 Task: Create a due date automation trigger when advanced on, 2 working days after a card is due add dates not due next week at 11:00 AM.
Action: Mouse moved to (1214, 94)
Screenshot: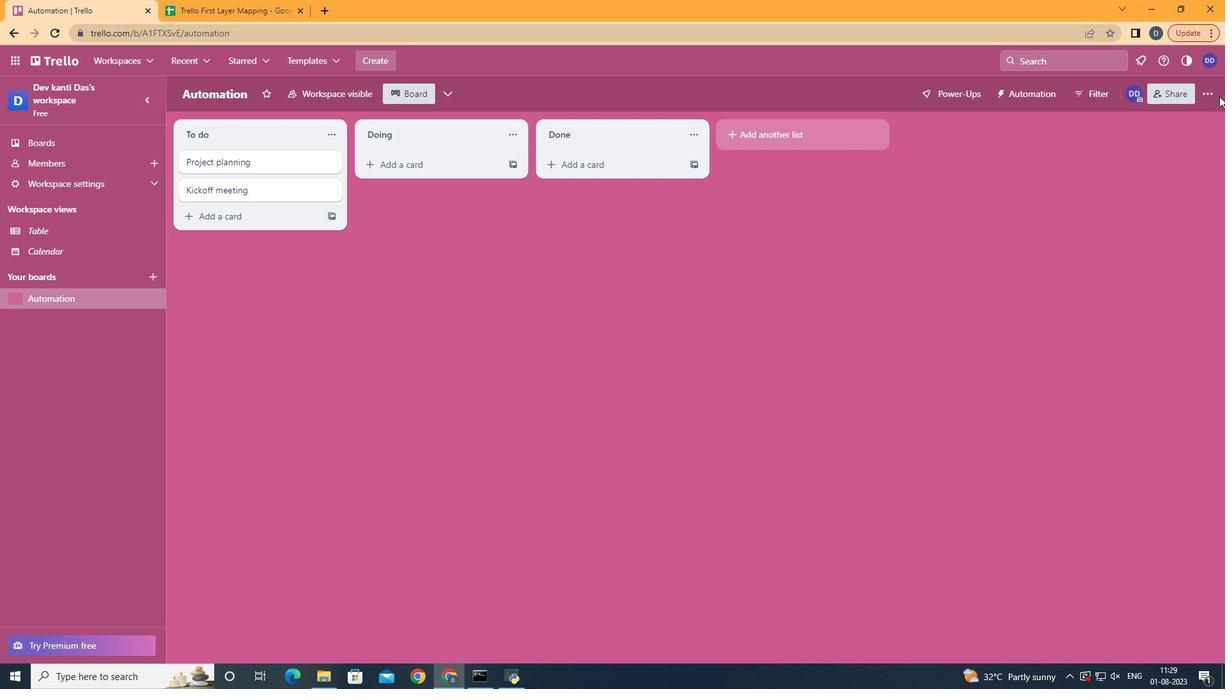 
Action: Mouse pressed left at (1214, 94)
Screenshot: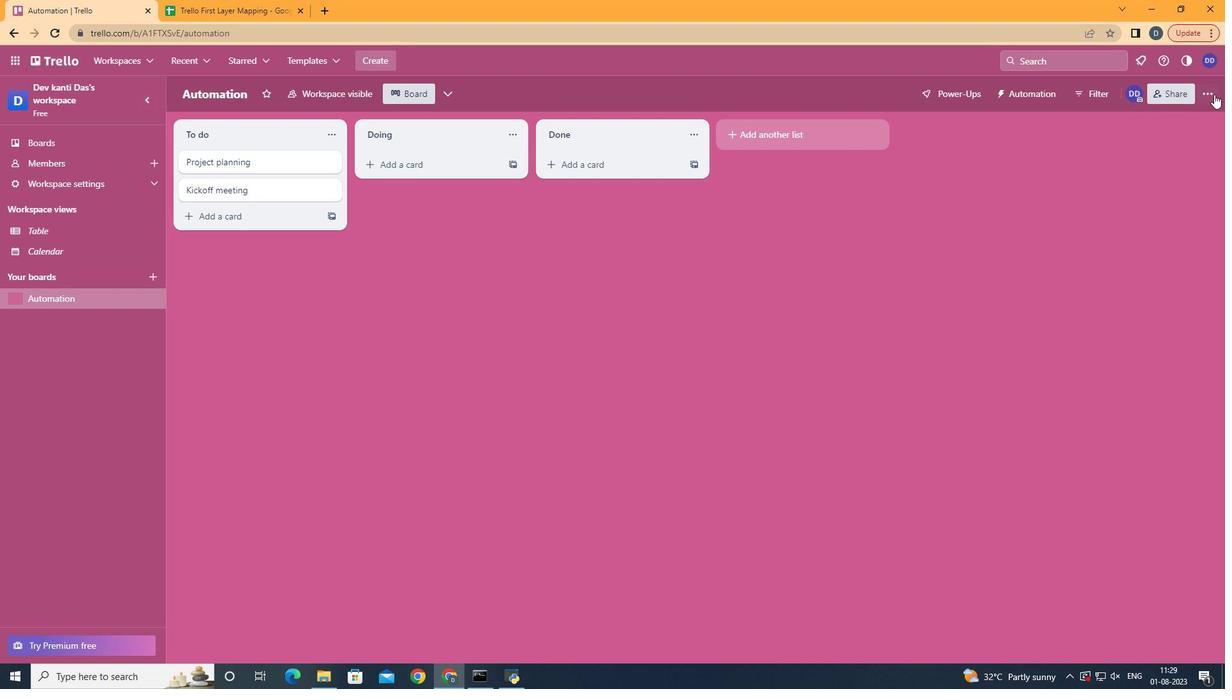 
Action: Mouse moved to (1166, 265)
Screenshot: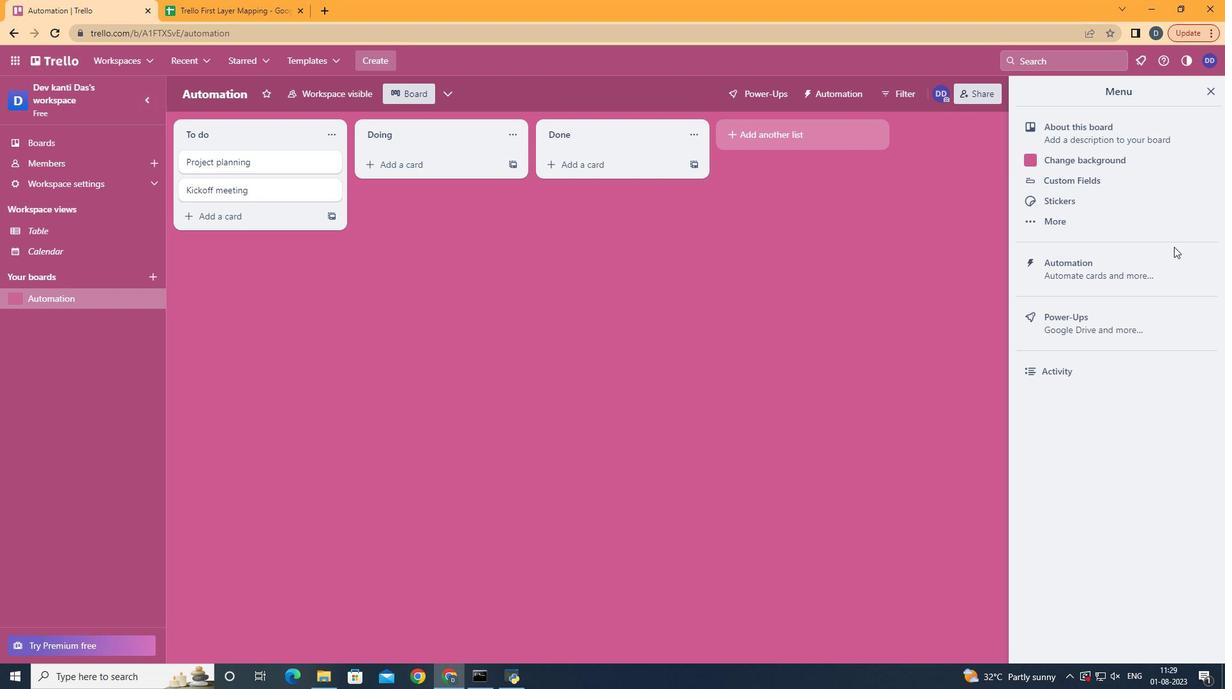 
Action: Mouse pressed left at (1166, 265)
Screenshot: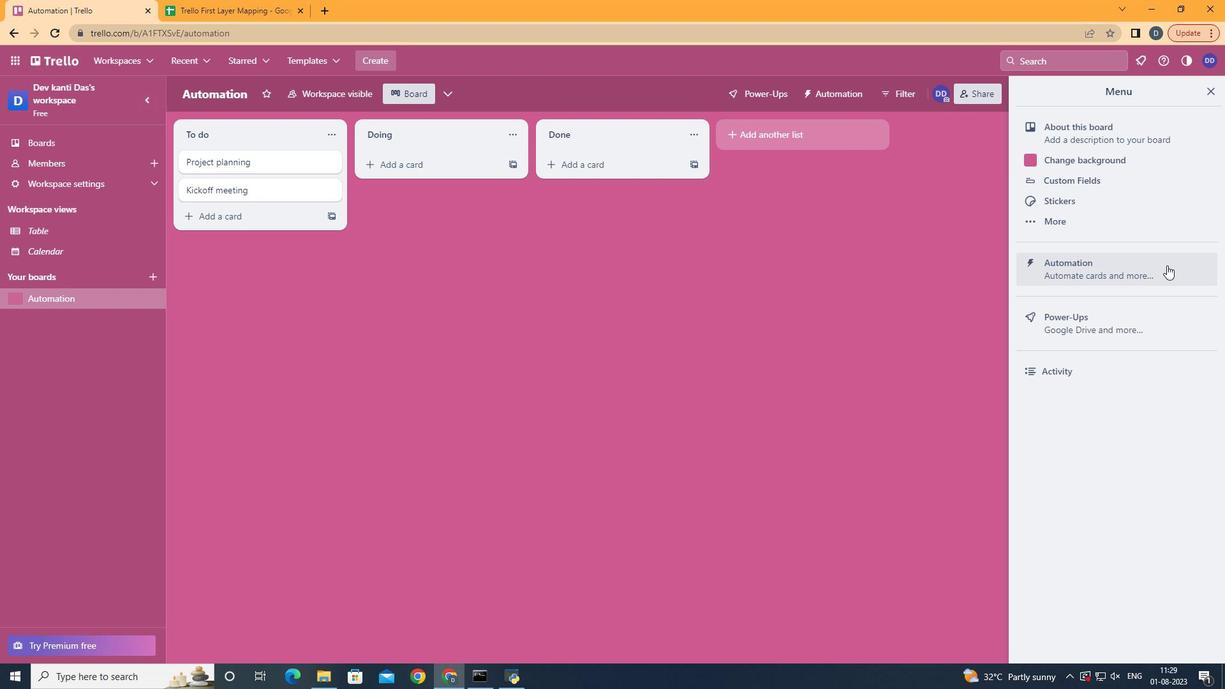 
Action: Mouse moved to (259, 254)
Screenshot: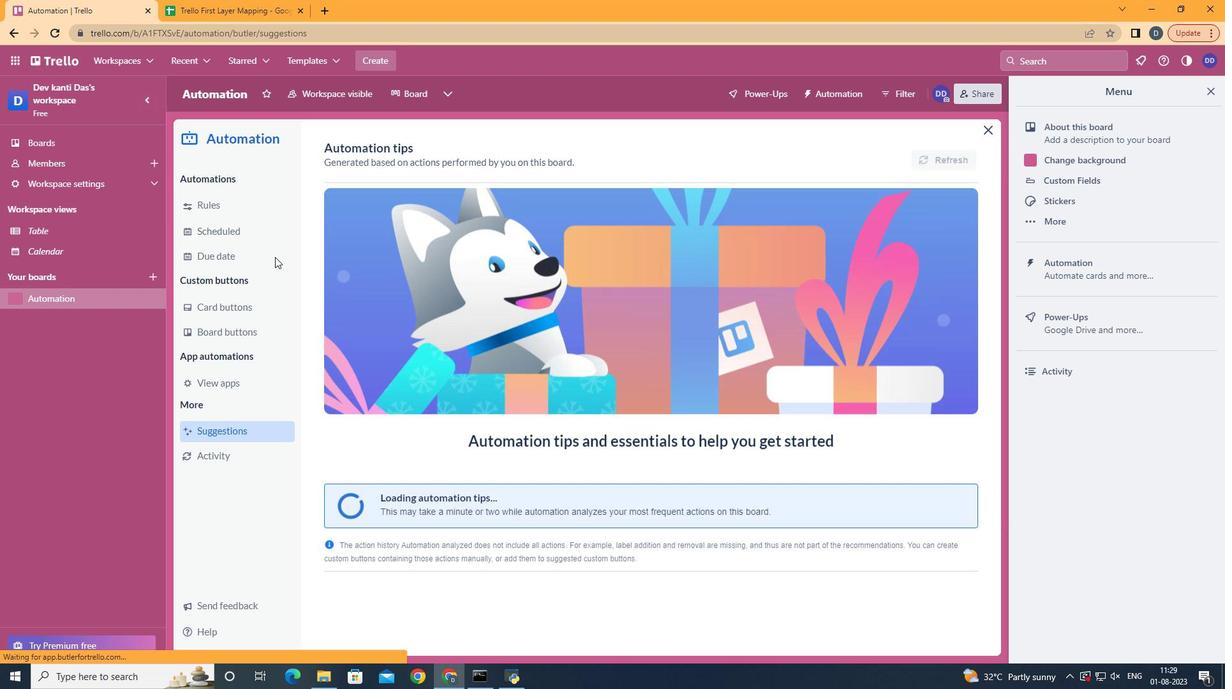 
Action: Mouse pressed left at (259, 254)
Screenshot: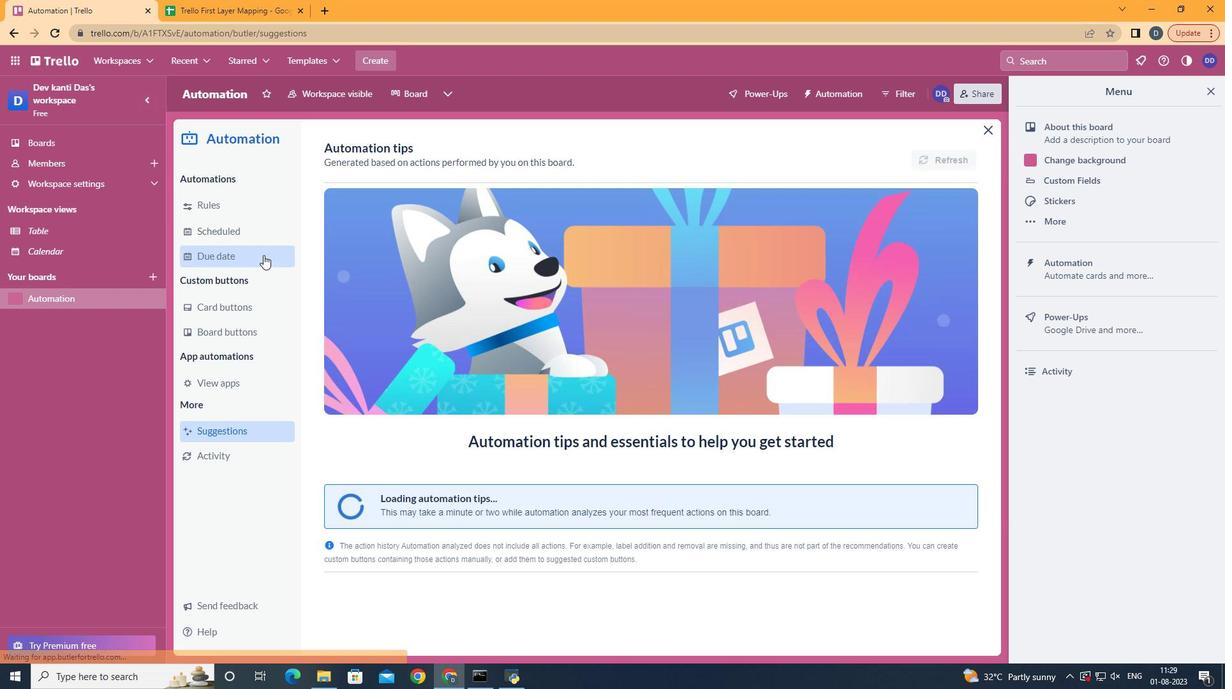 
Action: Mouse moved to (903, 153)
Screenshot: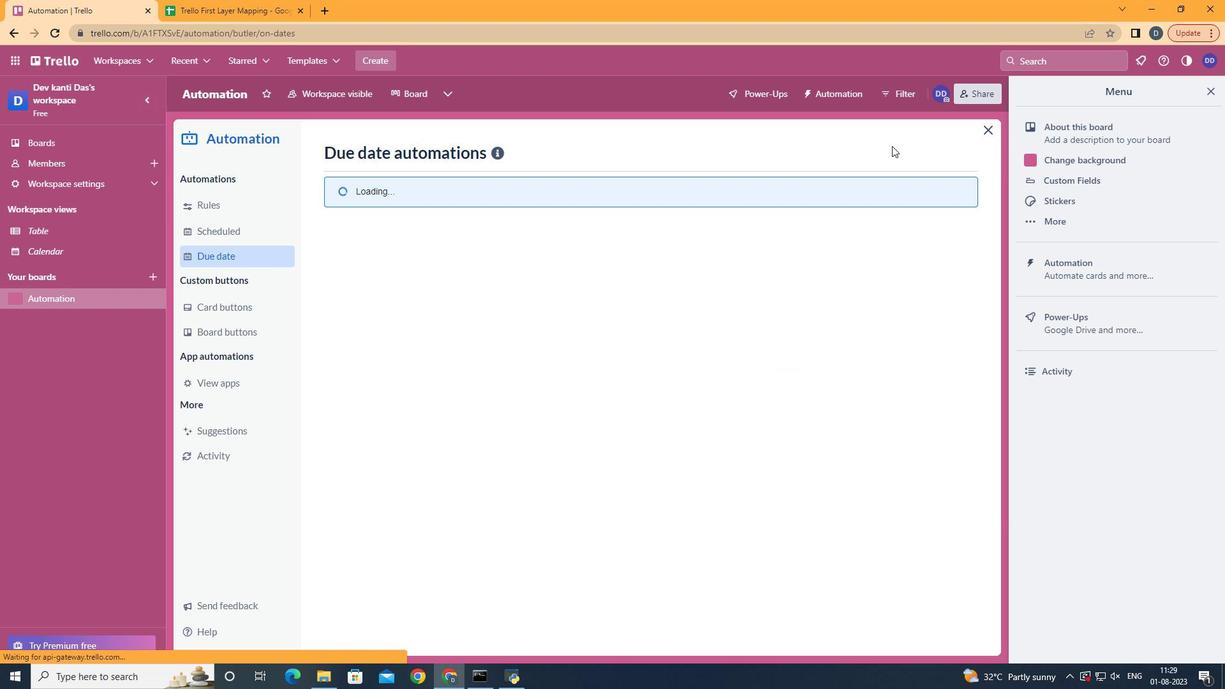 
Action: Mouse pressed left at (903, 153)
Screenshot: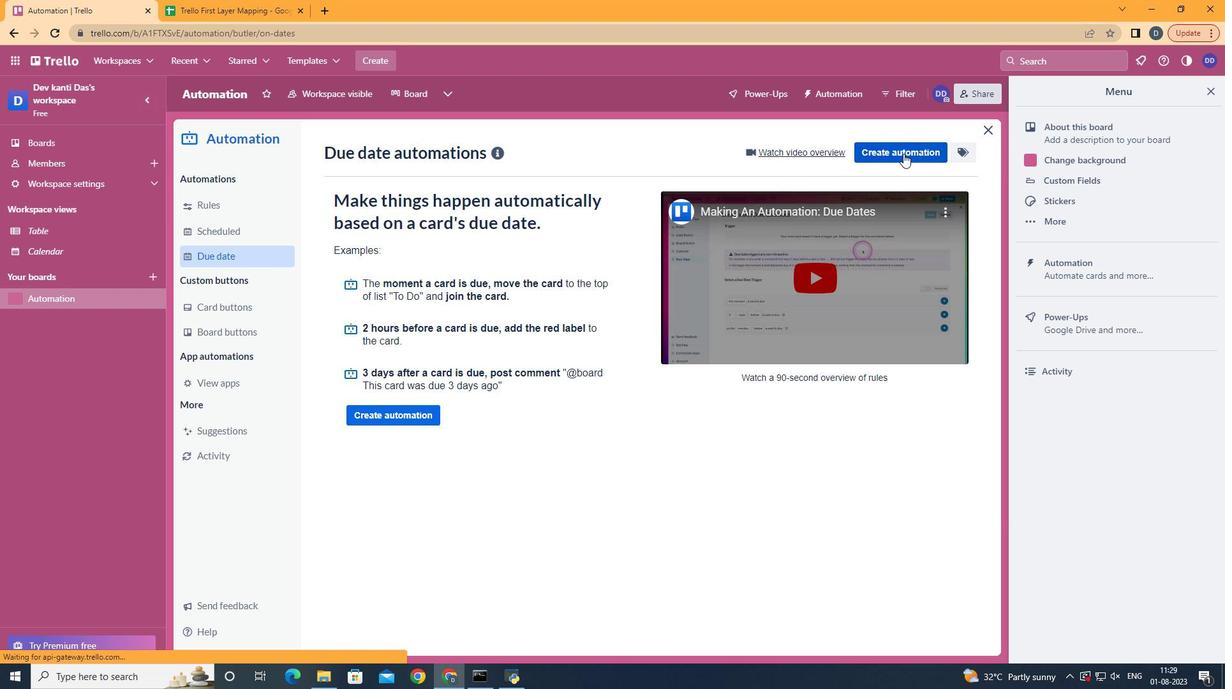 
Action: Mouse moved to (713, 273)
Screenshot: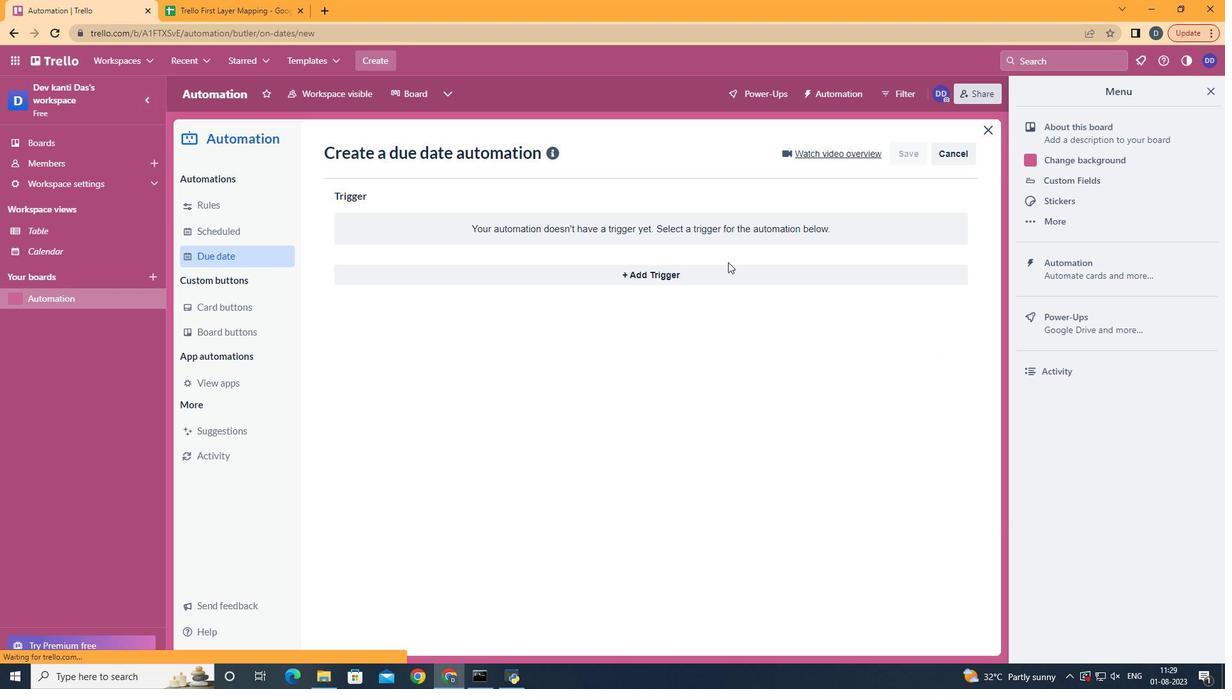 
Action: Mouse pressed left at (713, 273)
Screenshot: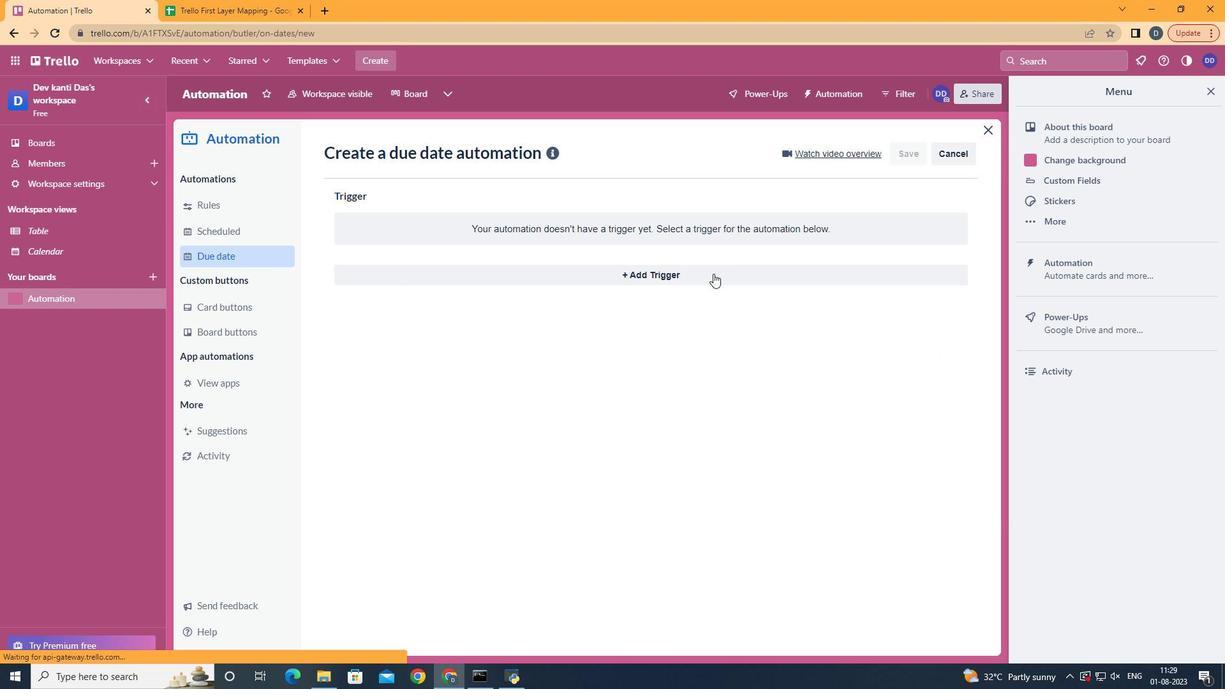 
Action: Mouse moved to (406, 511)
Screenshot: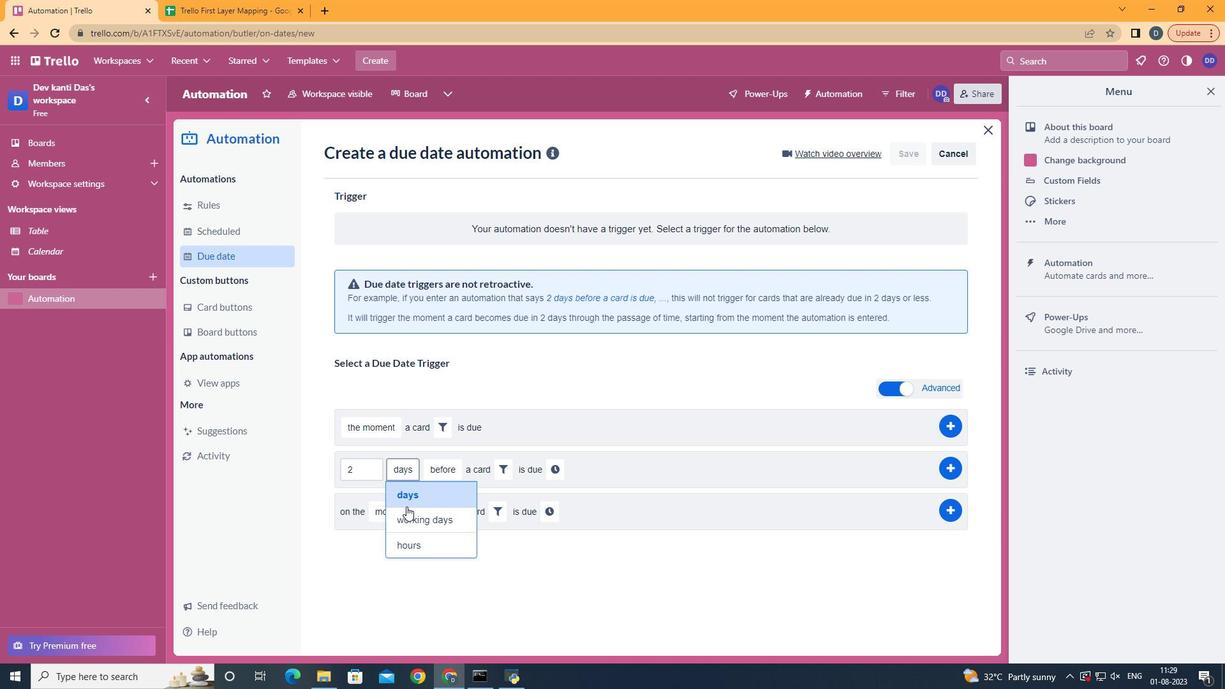 
Action: Mouse pressed left at (406, 511)
Screenshot: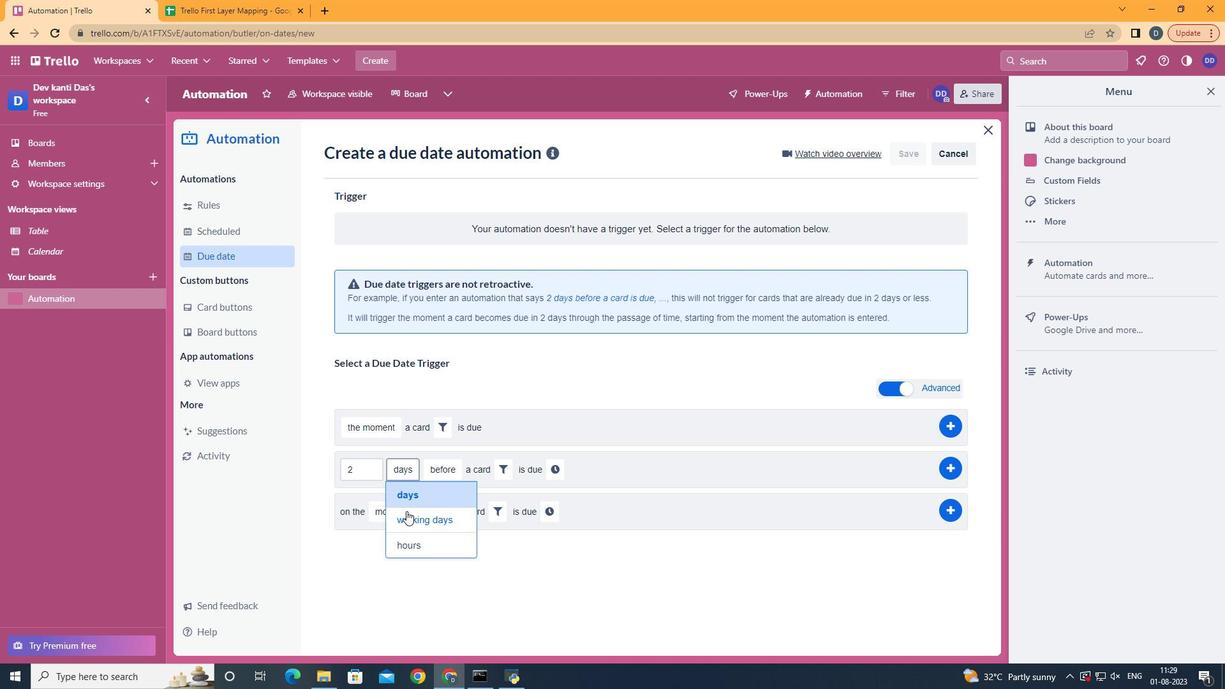 
Action: Mouse moved to (479, 520)
Screenshot: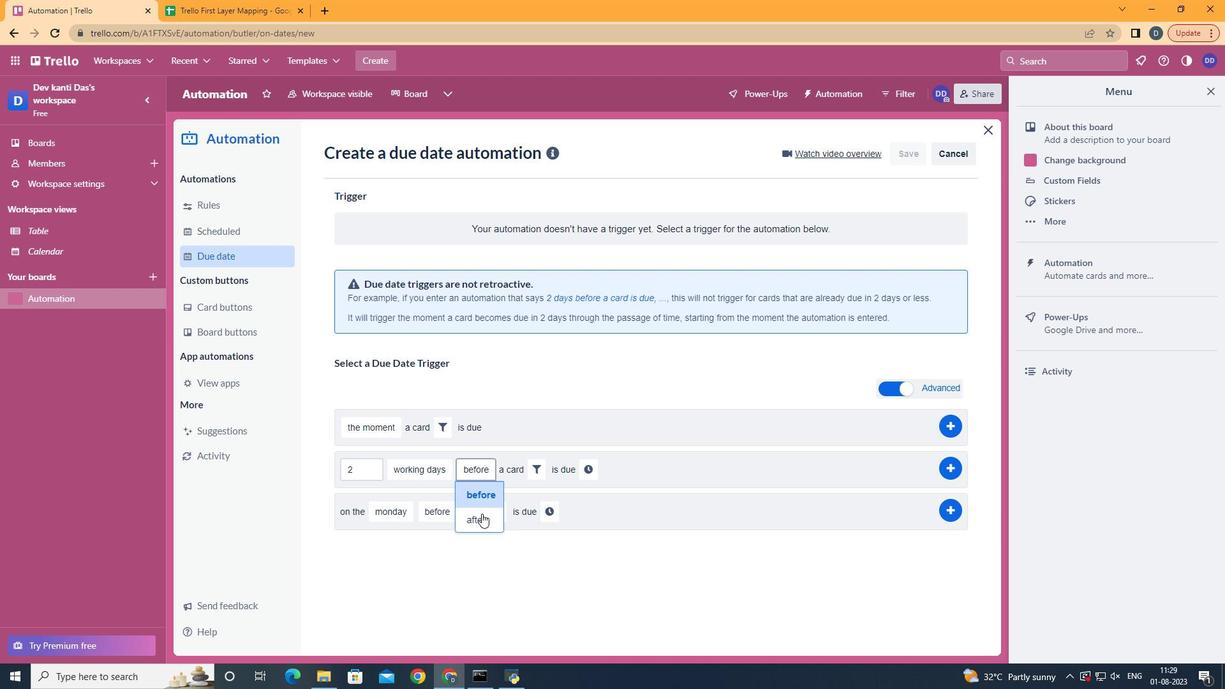 
Action: Mouse pressed left at (479, 520)
Screenshot: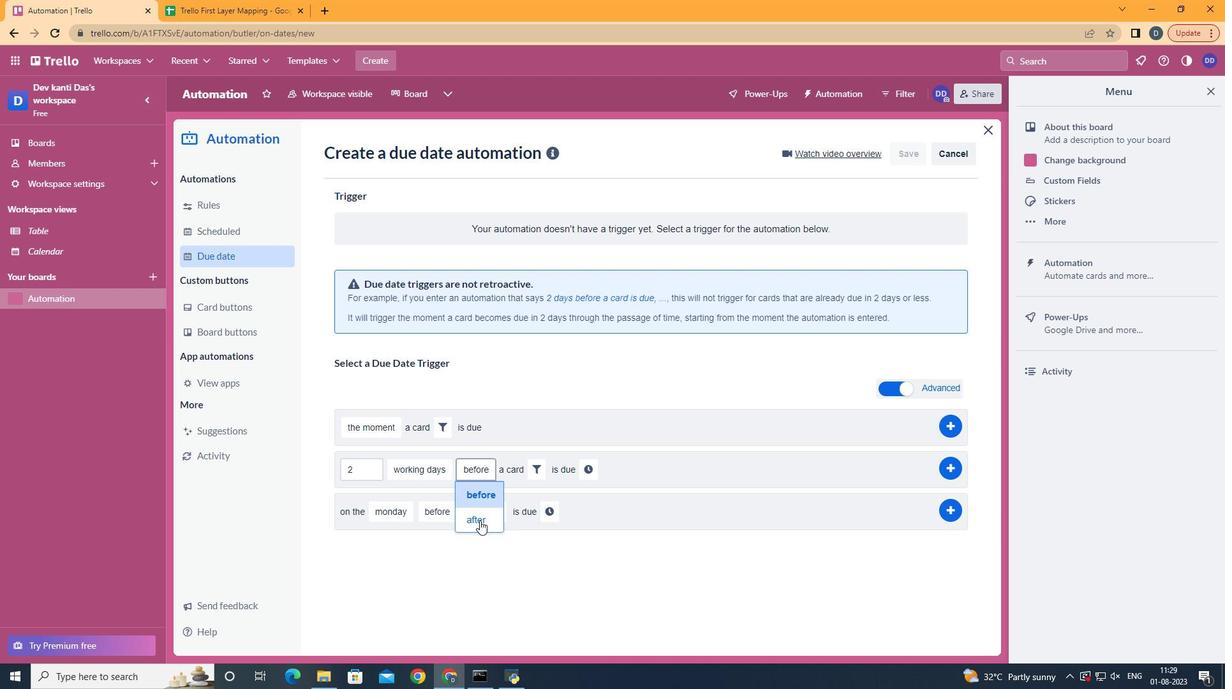 
Action: Mouse moved to (524, 470)
Screenshot: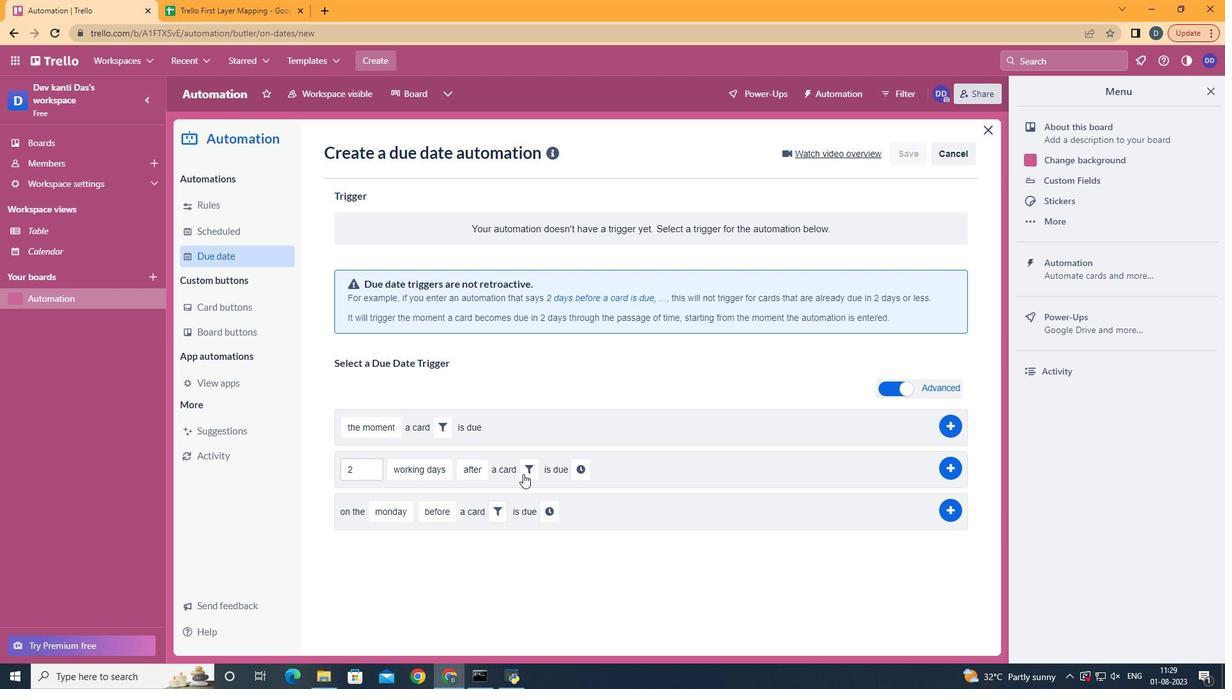 
Action: Mouse pressed left at (524, 470)
Screenshot: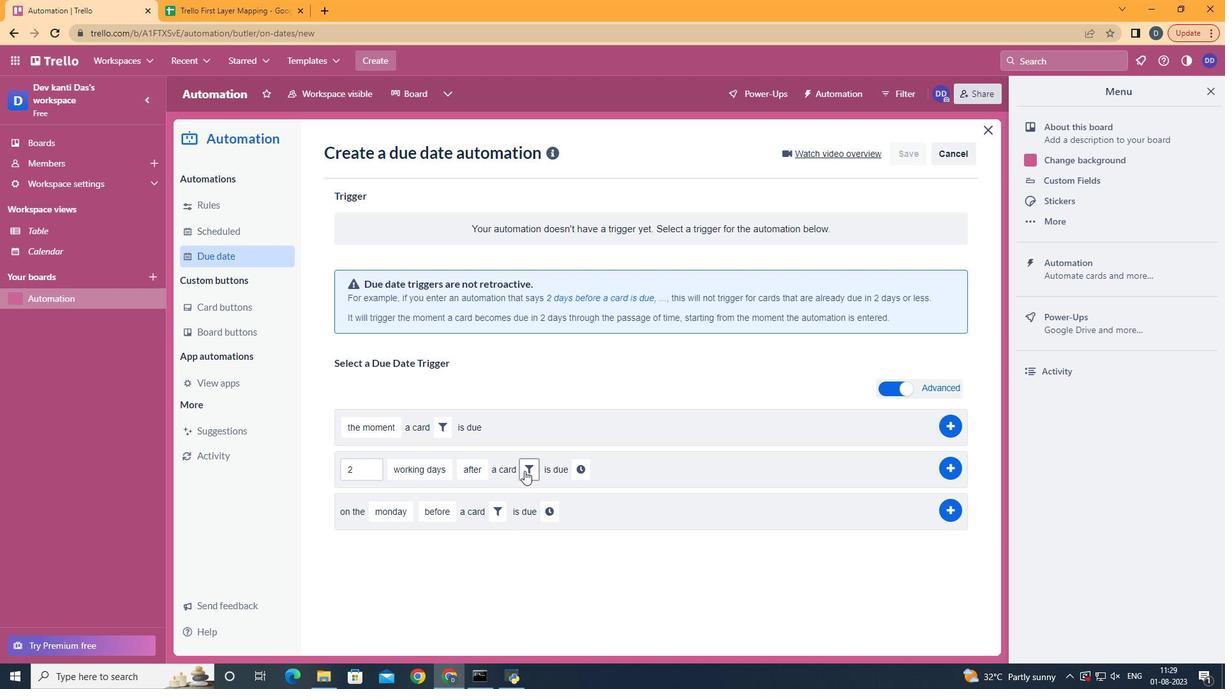 
Action: Mouse moved to (604, 503)
Screenshot: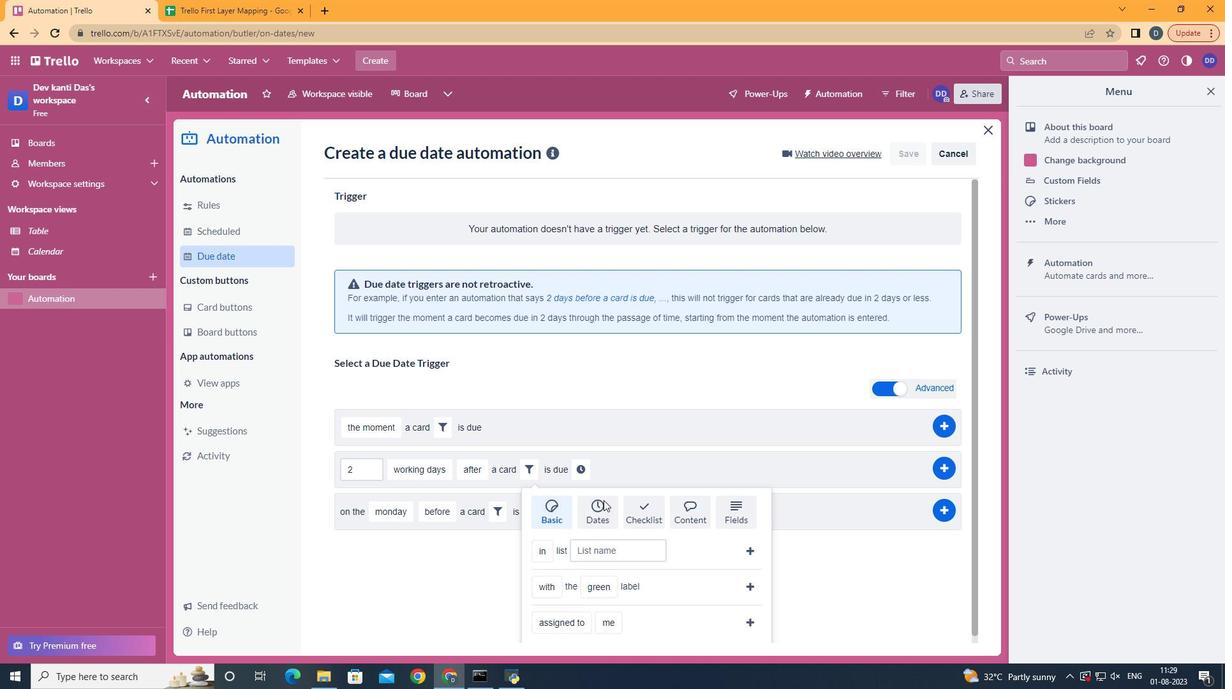 
Action: Mouse pressed left at (604, 503)
Screenshot: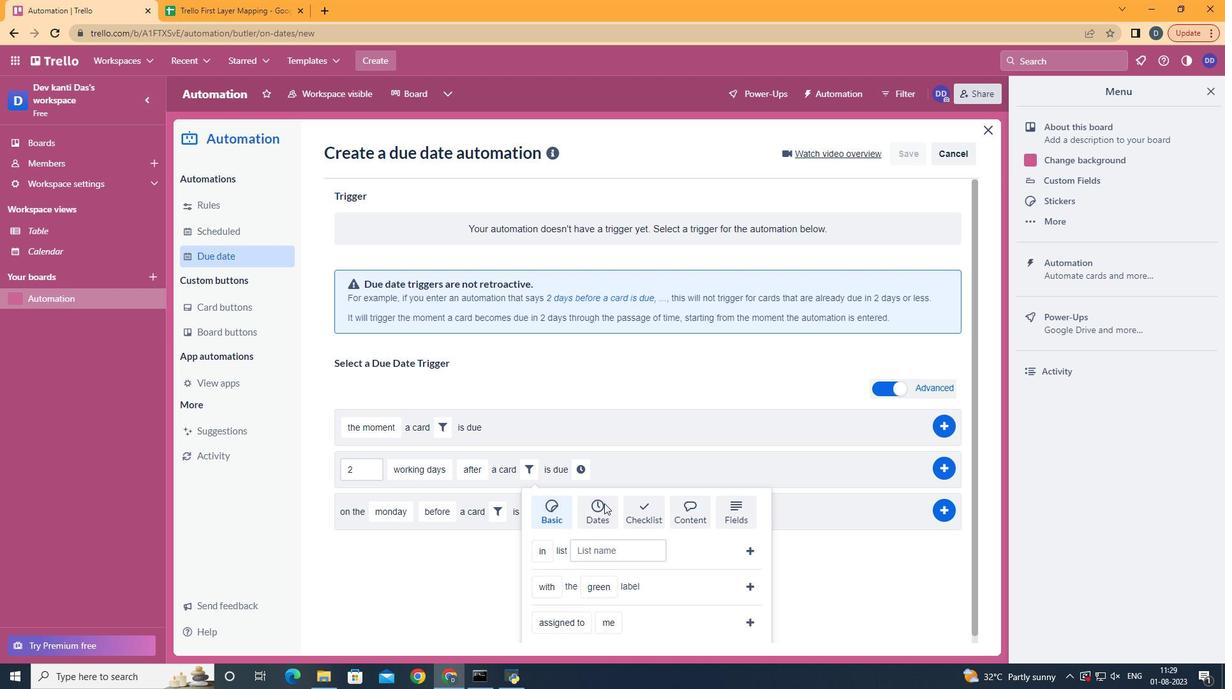 
Action: Mouse scrolled (604, 502) with delta (0, 0)
Screenshot: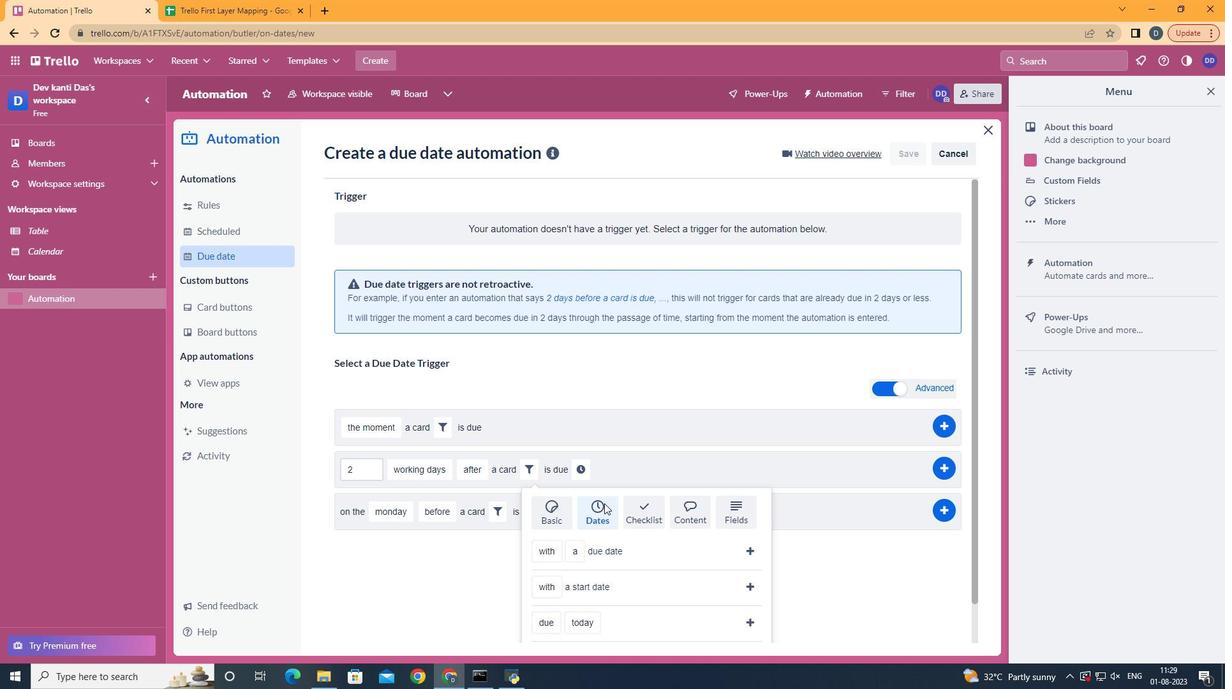 
Action: Mouse scrolled (604, 502) with delta (0, 0)
Screenshot: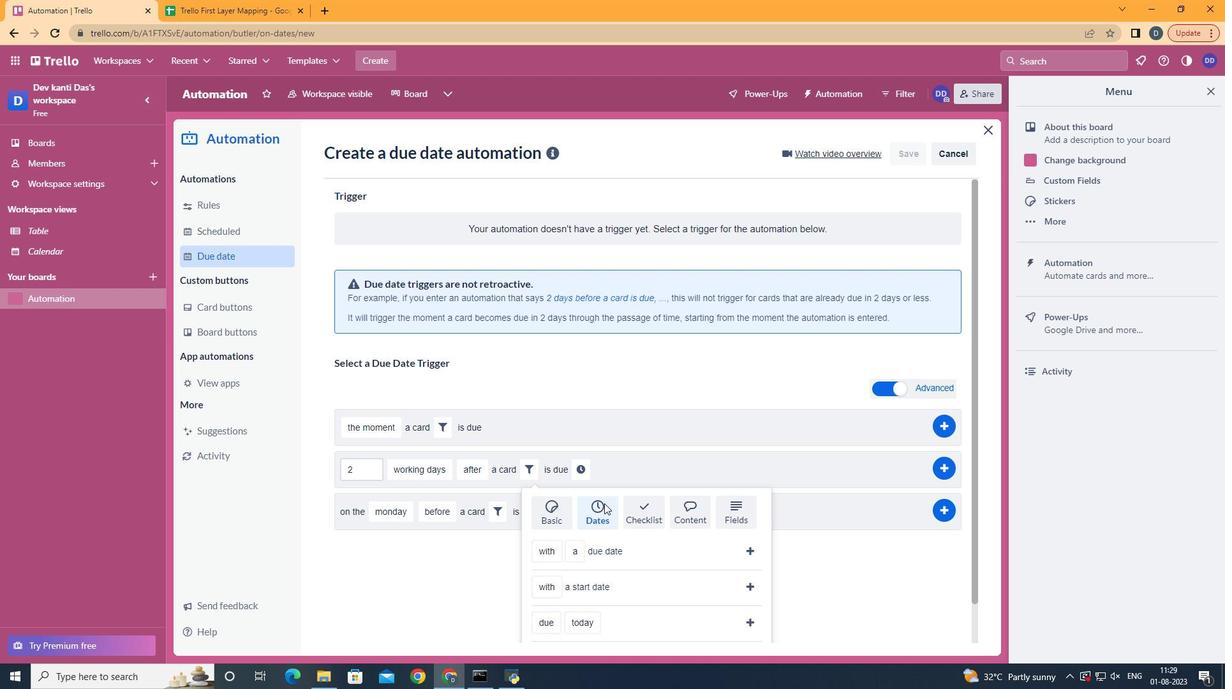 
Action: Mouse scrolled (604, 502) with delta (0, 0)
Screenshot: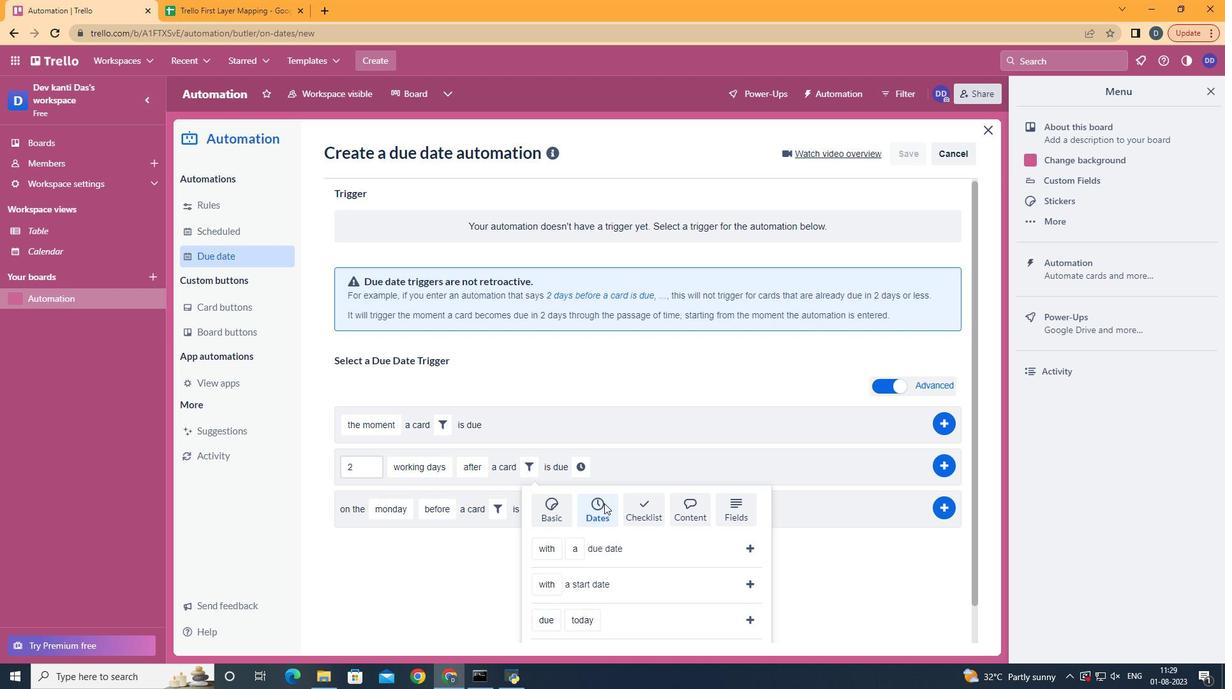 
Action: Mouse moved to (562, 506)
Screenshot: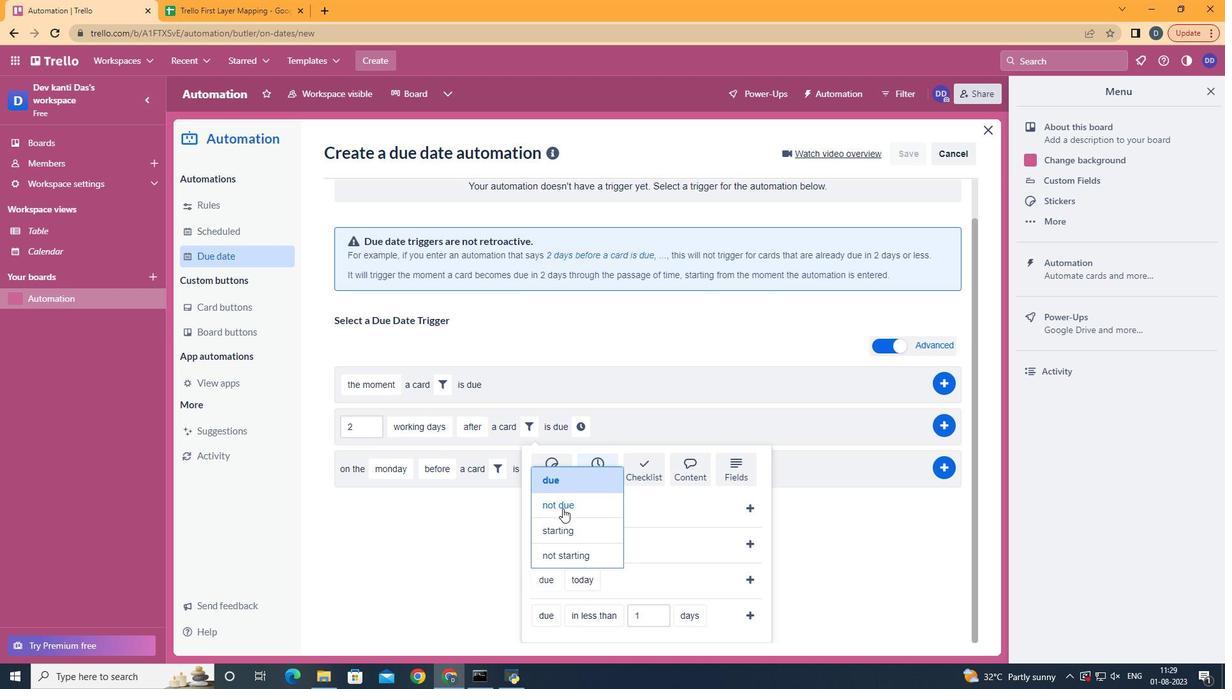 
Action: Mouse pressed left at (562, 506)
Screenshot: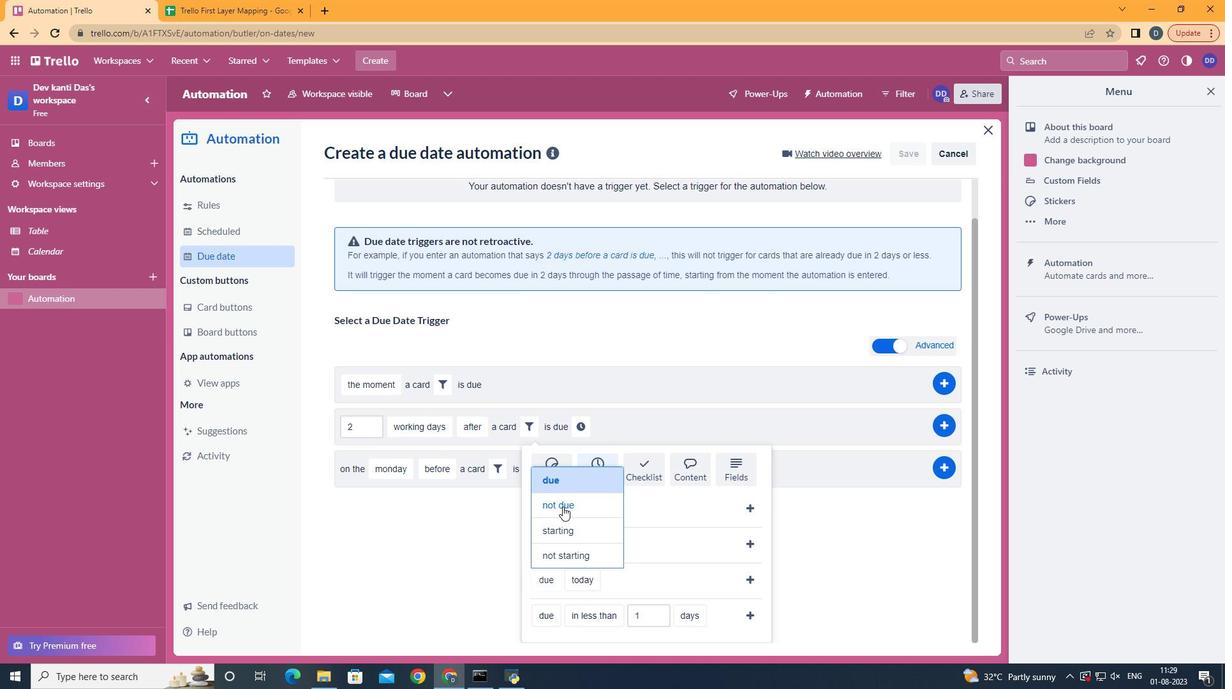 
Action: Mouse moved to (616, 499)
Screenshot: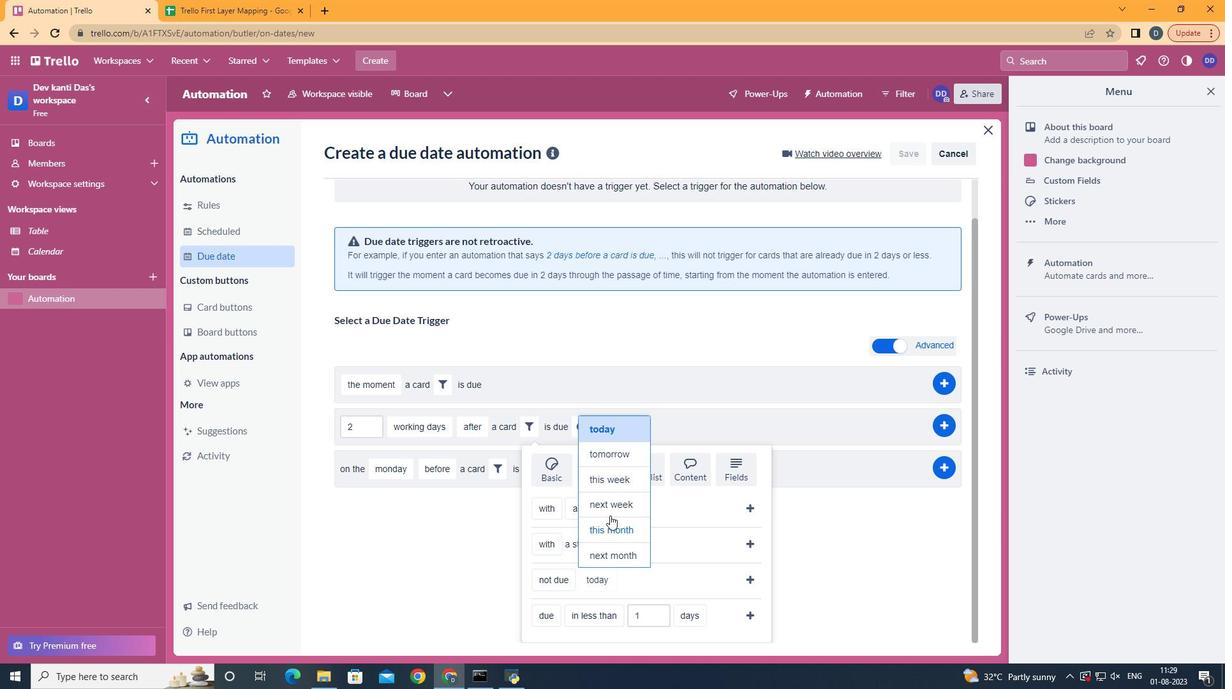 
Action: Mouse pressed left at (616, 499)
Screenshot: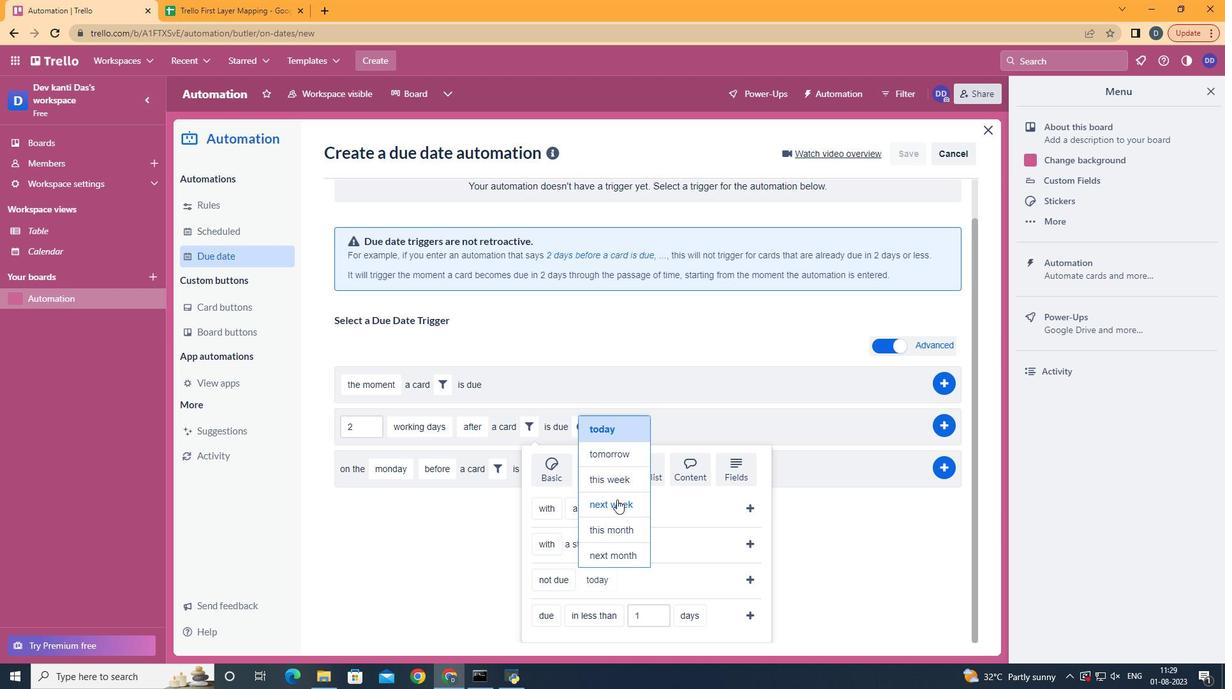 
Action: Mouse moved to (743, 573)
Screenshot: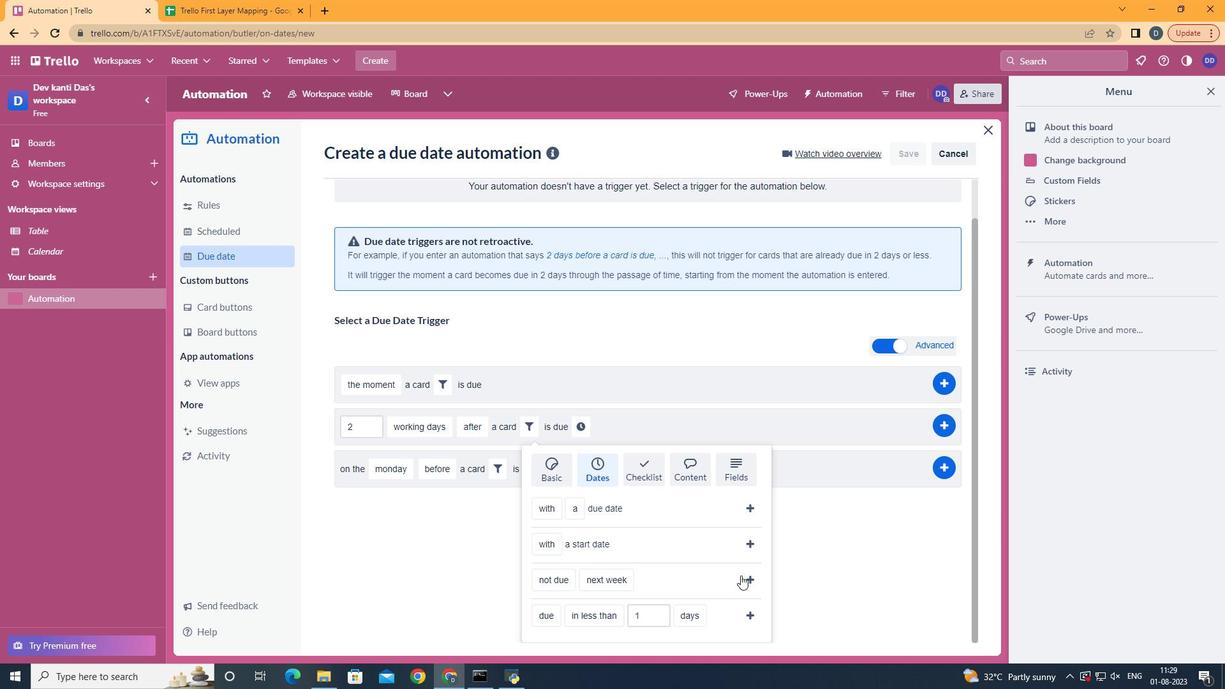 
Action: Mouse pressed left at (743, 573)
Screenshot: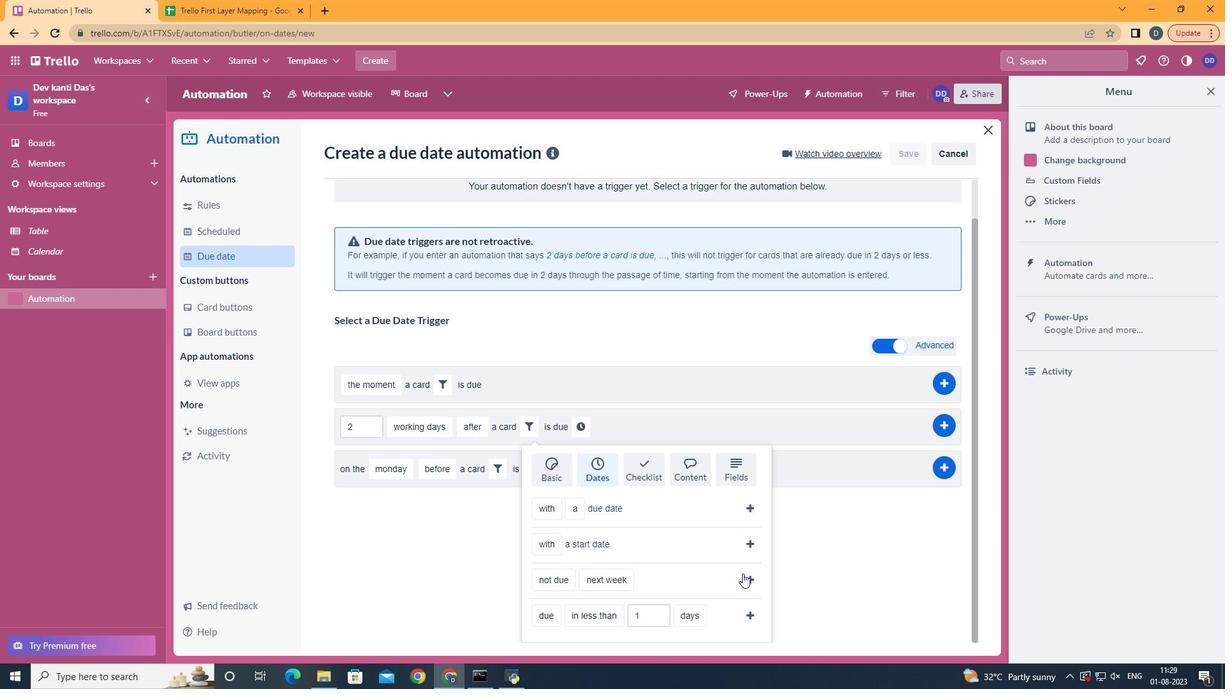 
Action: Mouse moved to (687, 471)
Screenshot: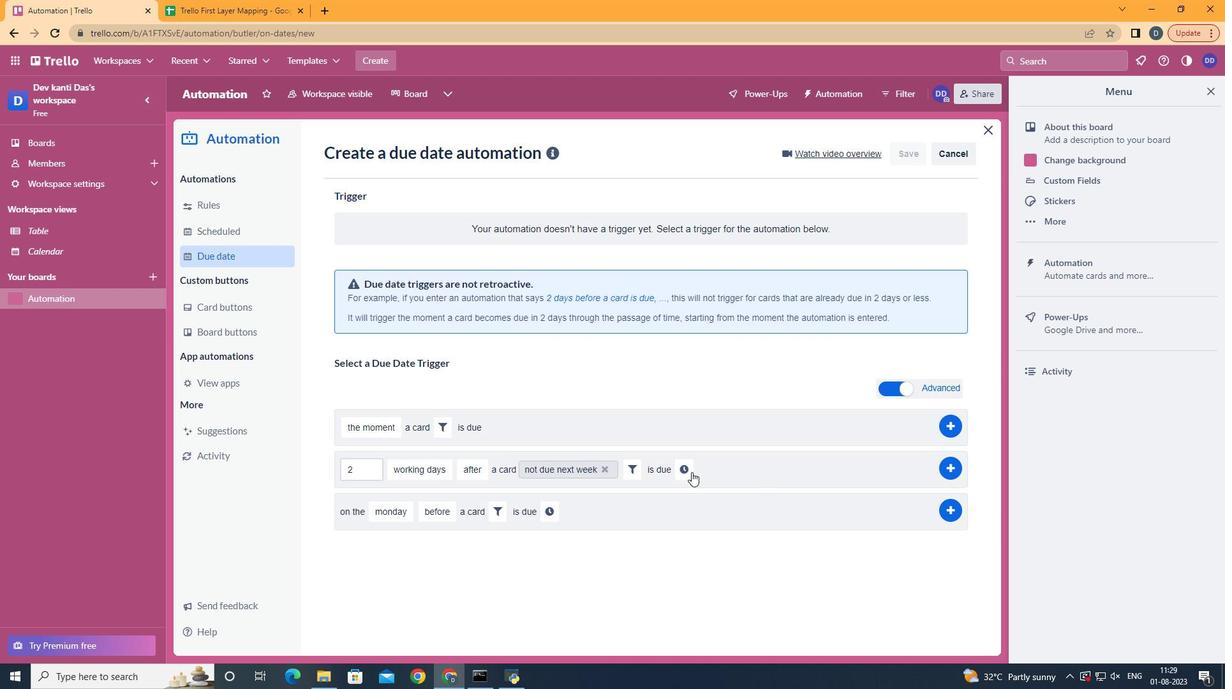 
Action: Mouse pressed left at (687, 471)
Screenshot: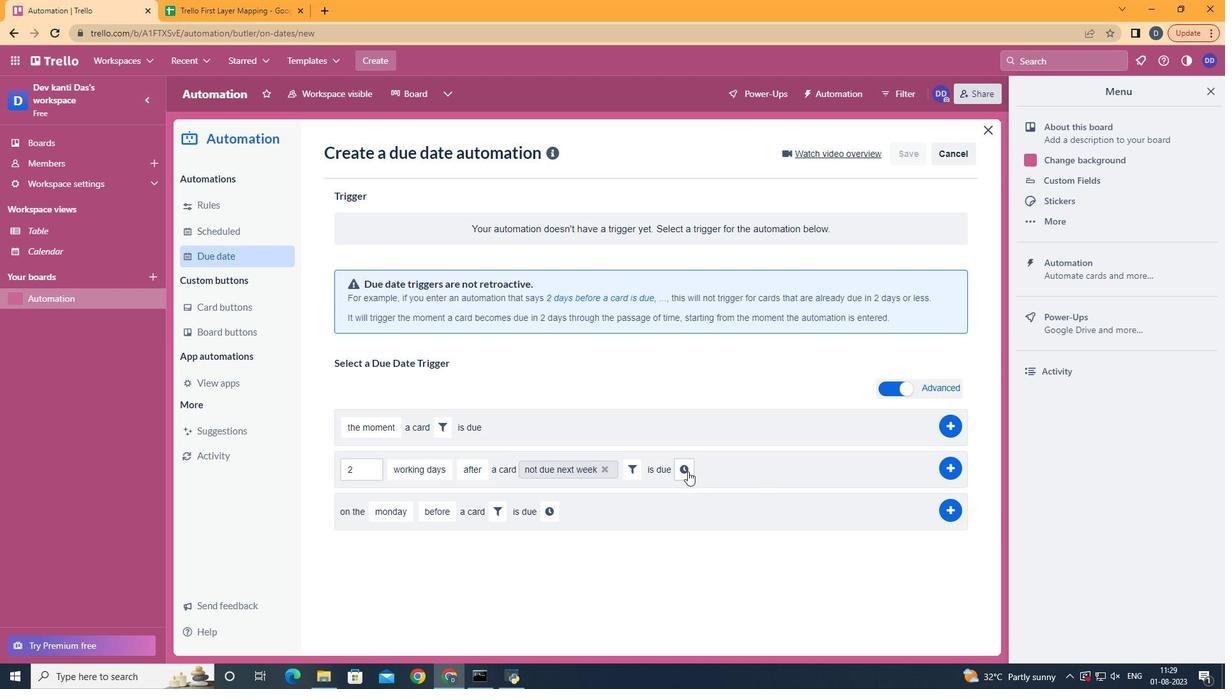 
Action: Mouse moved to (756, 475)
Screenshot: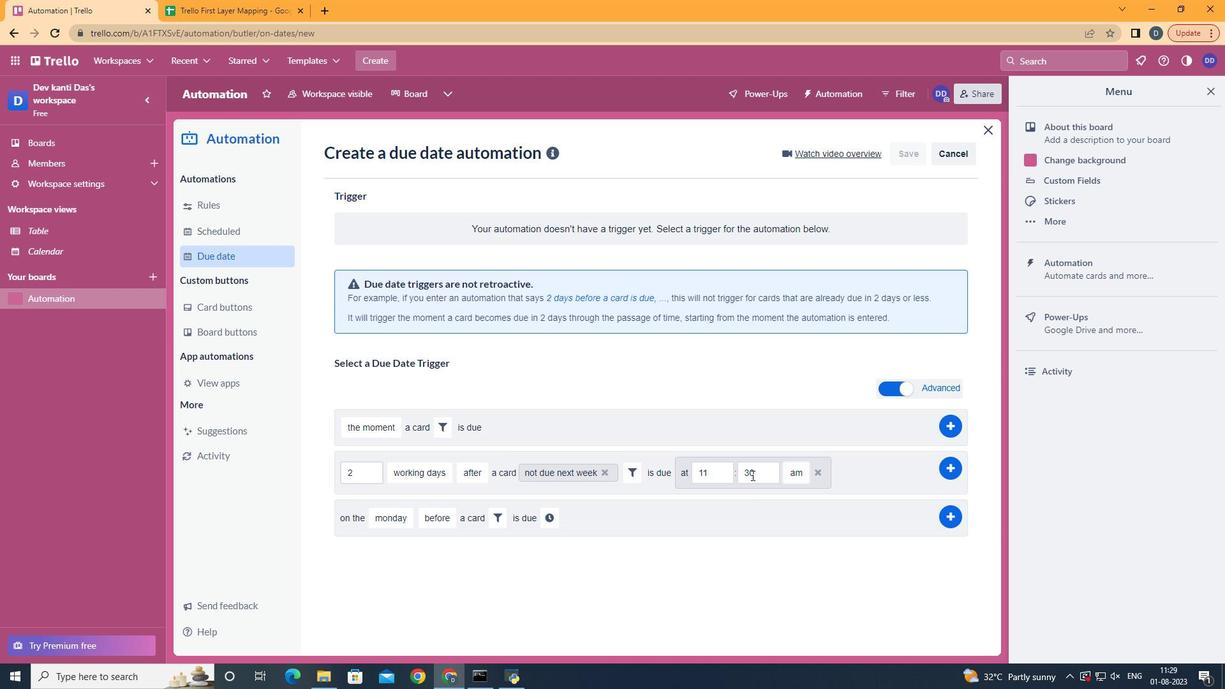 
Action: Mouse pressed left at (756, 475)
Screenshot: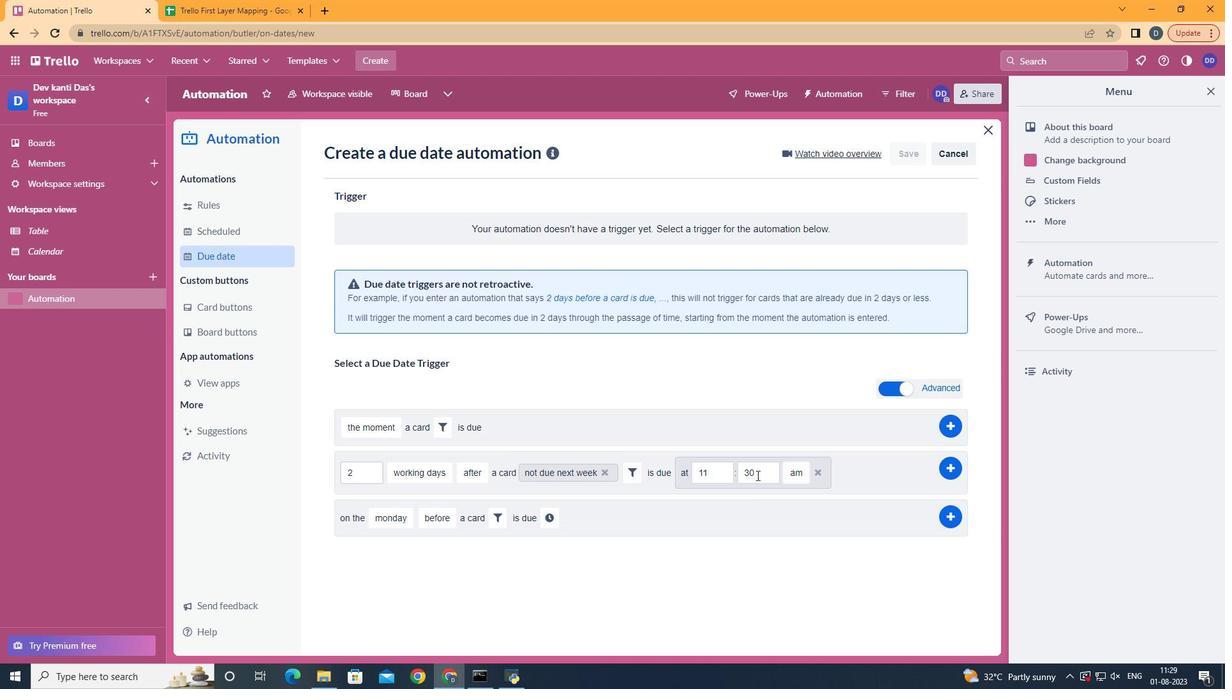 
Action: Key pressed <Key.backspace><Key.backspace>00
Screenshot: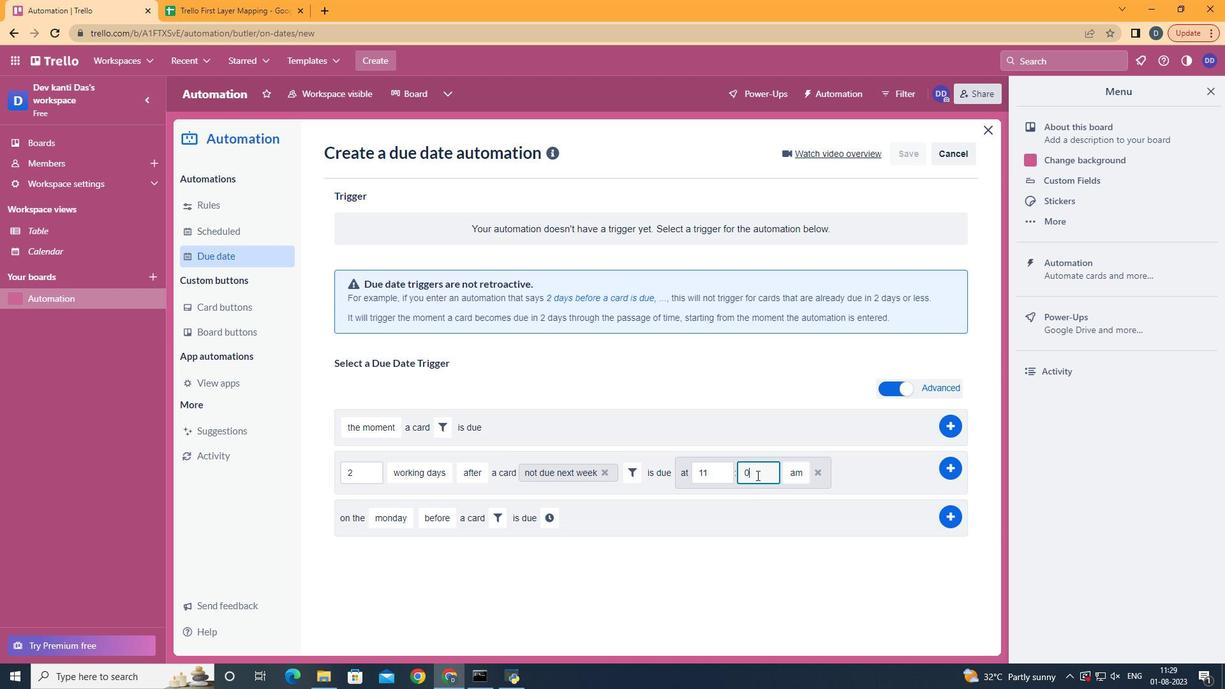 
Action: Mouse moved to (938, 468)
Screenshot: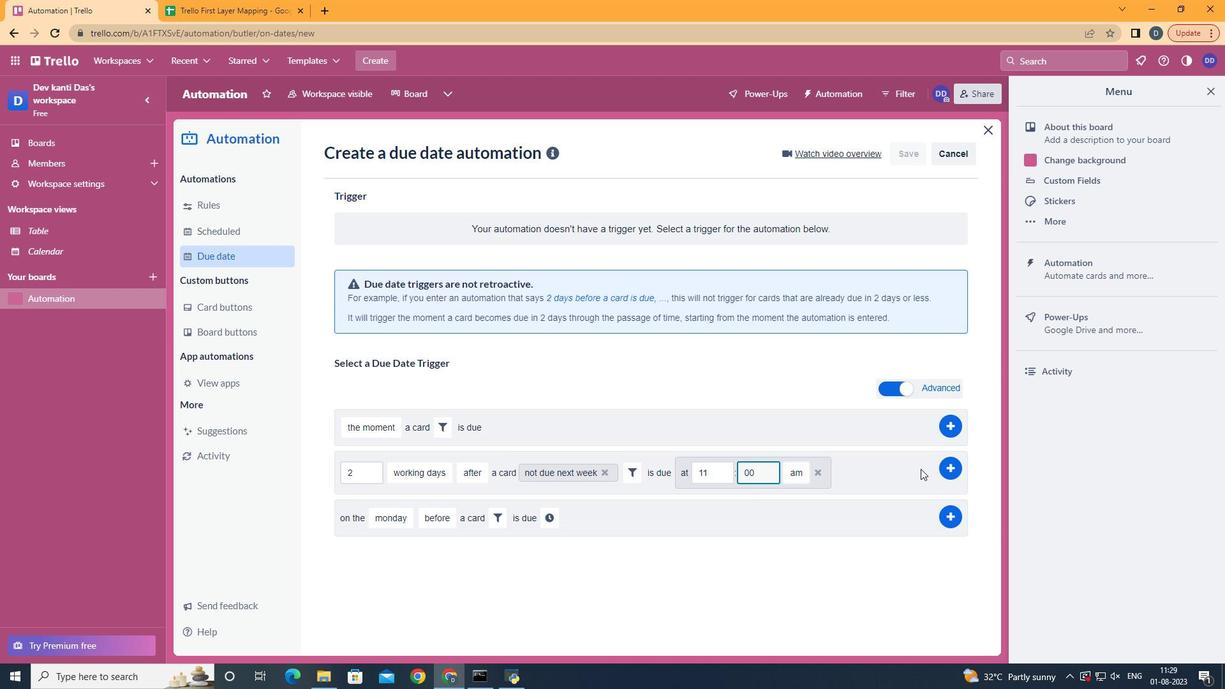 
Action: Mouse pressed left at (938, 468)
Screenshot: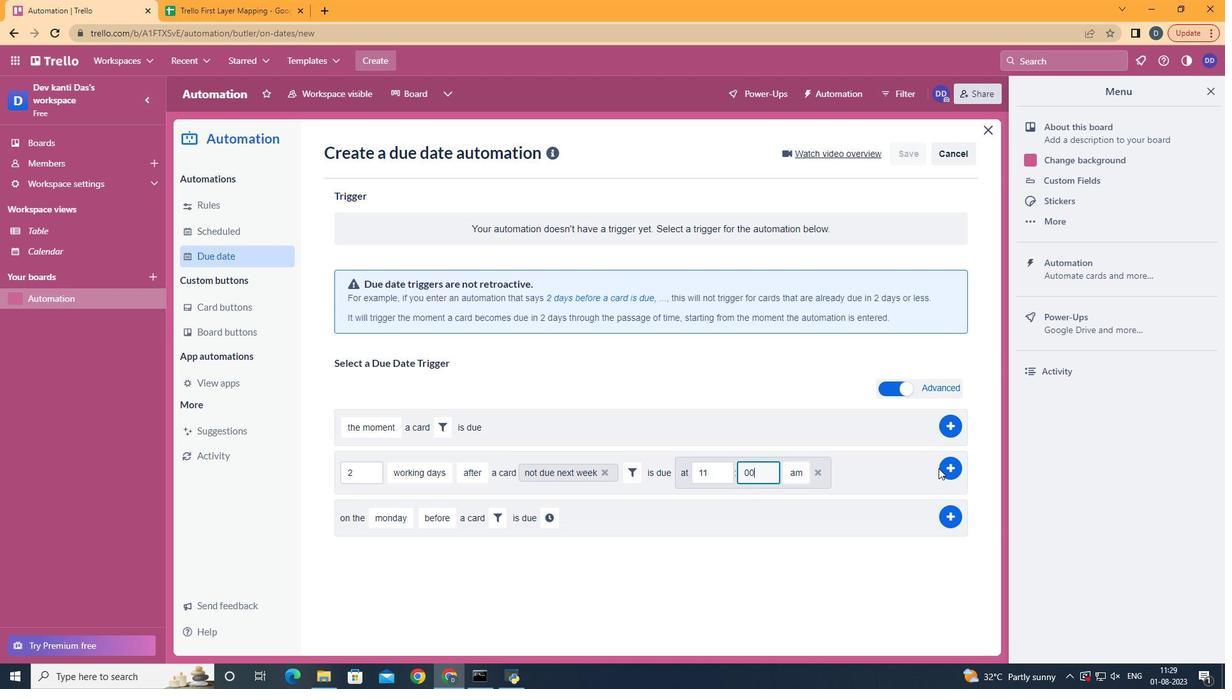 
Action: Mouse moved to (944, 468)
Screenshot: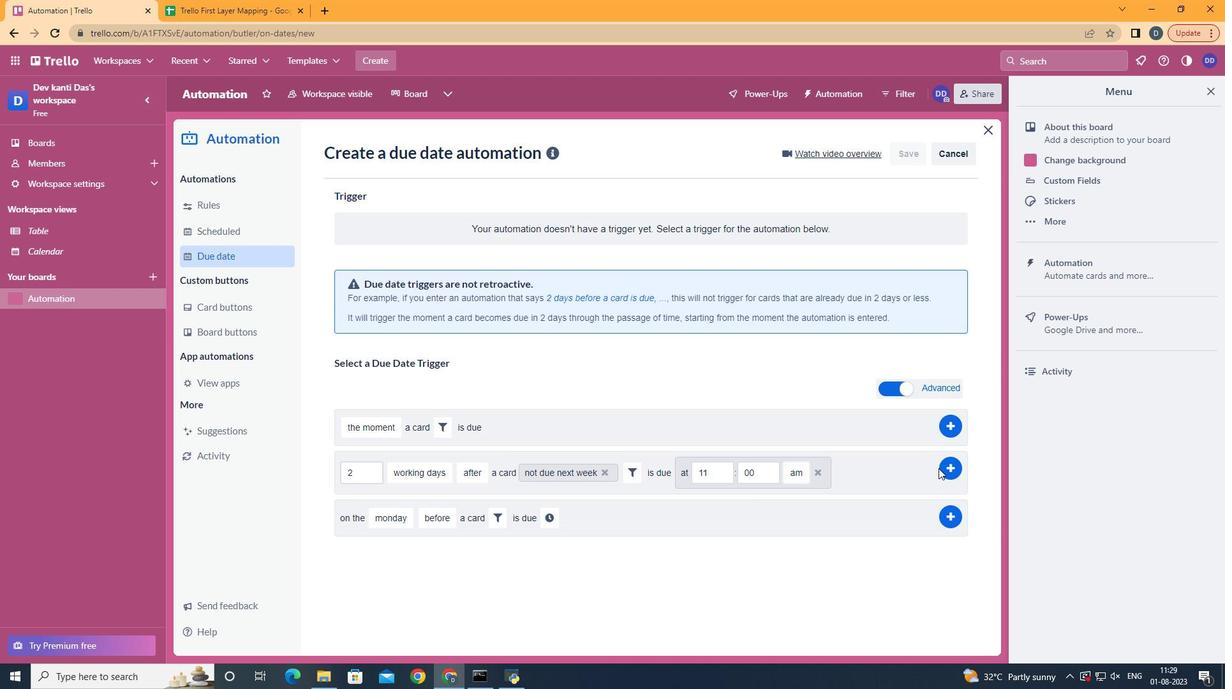
Action: Mouse pressed left at (944, 468)
Screenshot: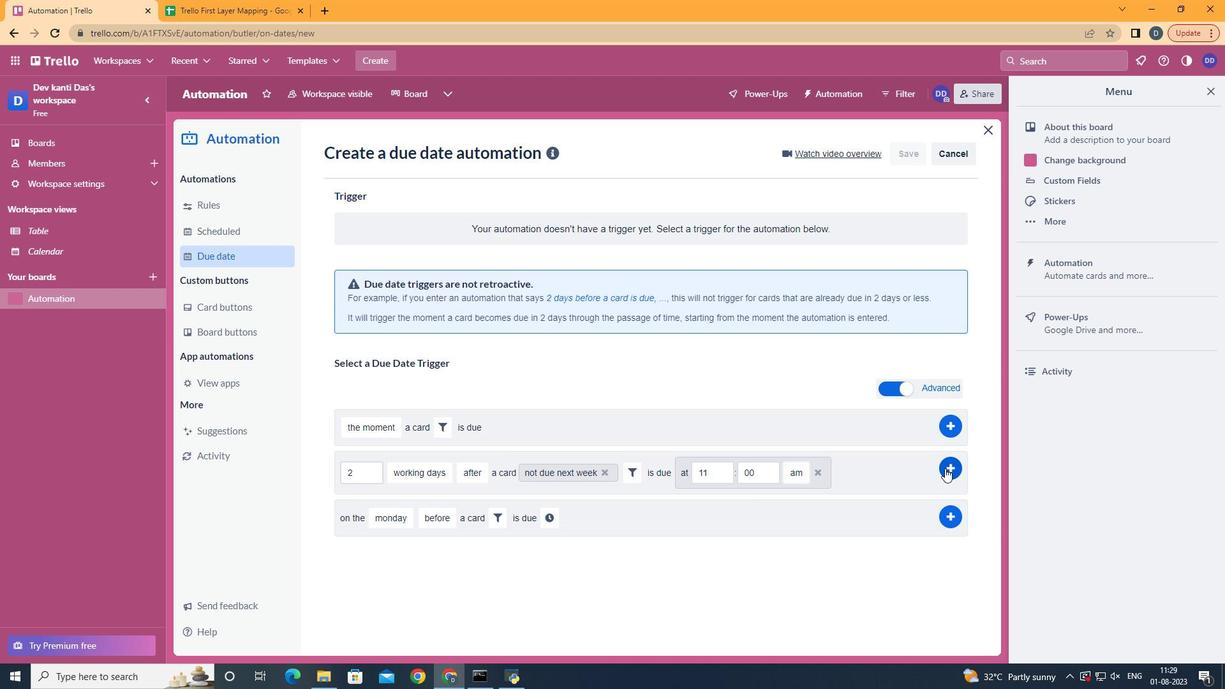 
Action: Mouse moved to (602, 282)
Screenshot: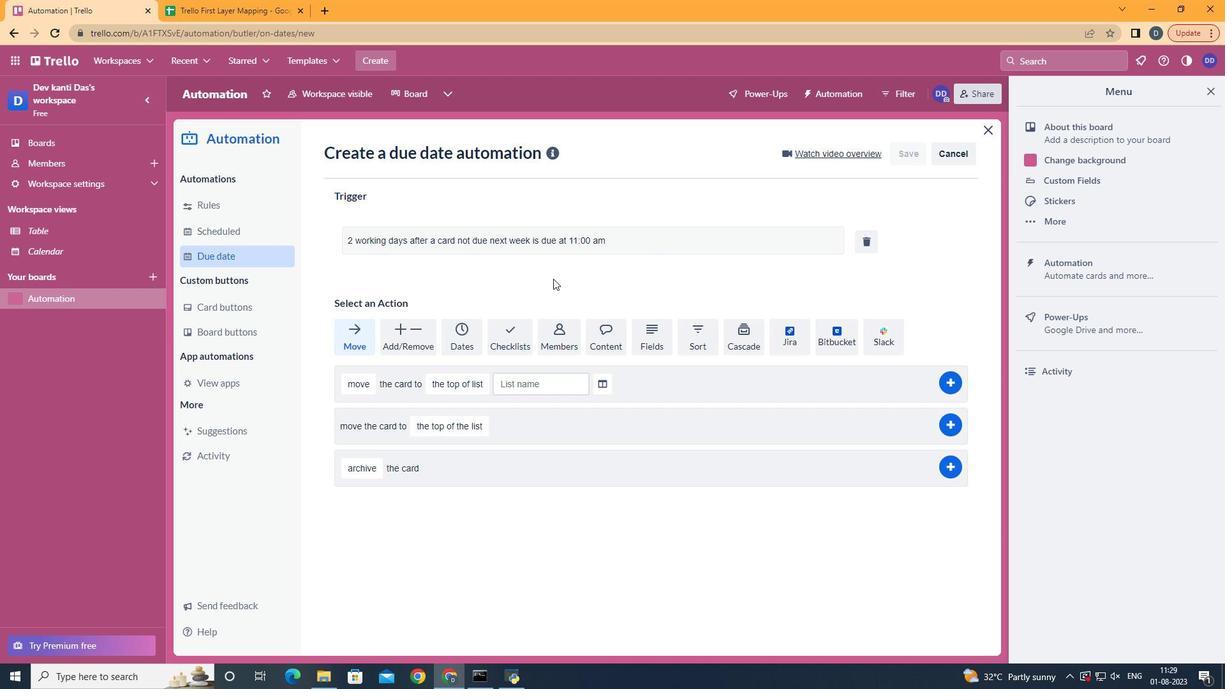 
